 Task: In message reminders turn off Email notifications.
Action: Mouse moved to (841, 84)
Screenshot: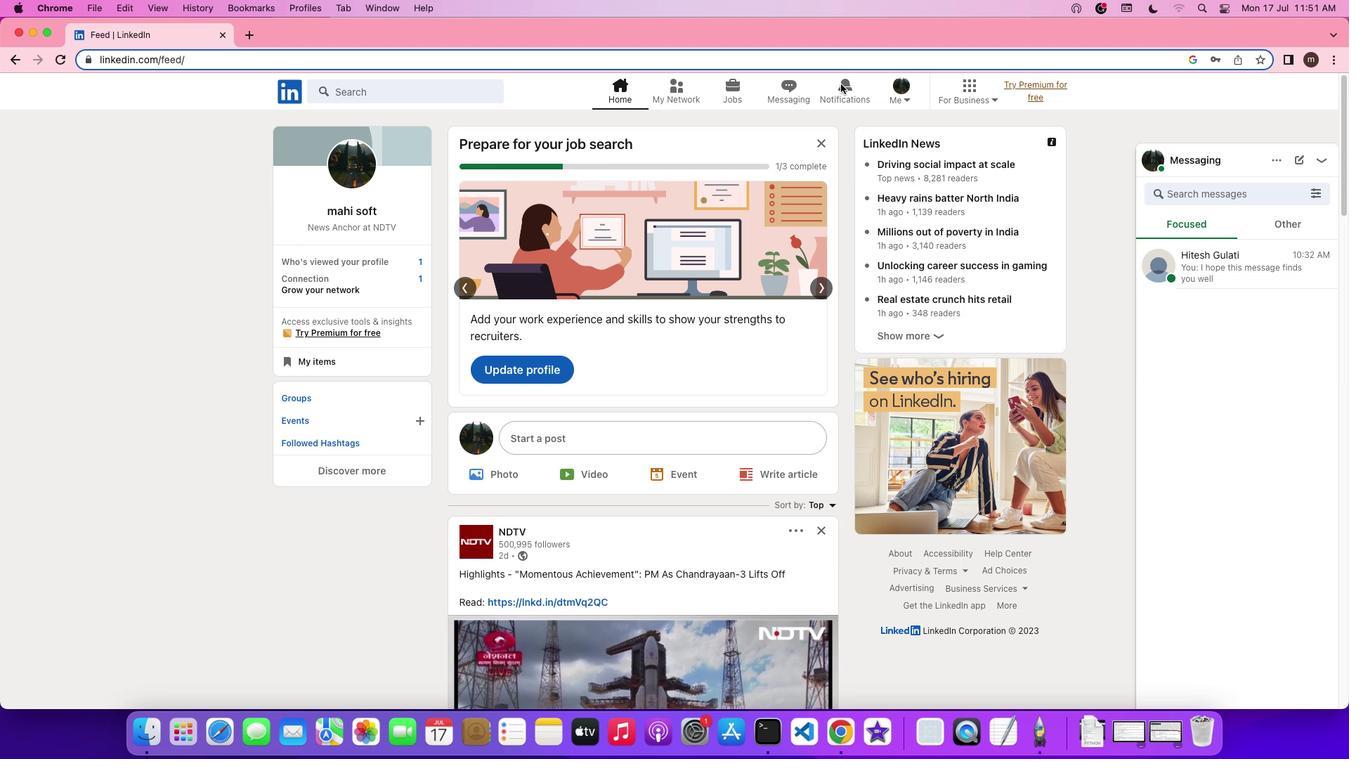
Action: Mouse pressed left at (841, 84)
Screenshot: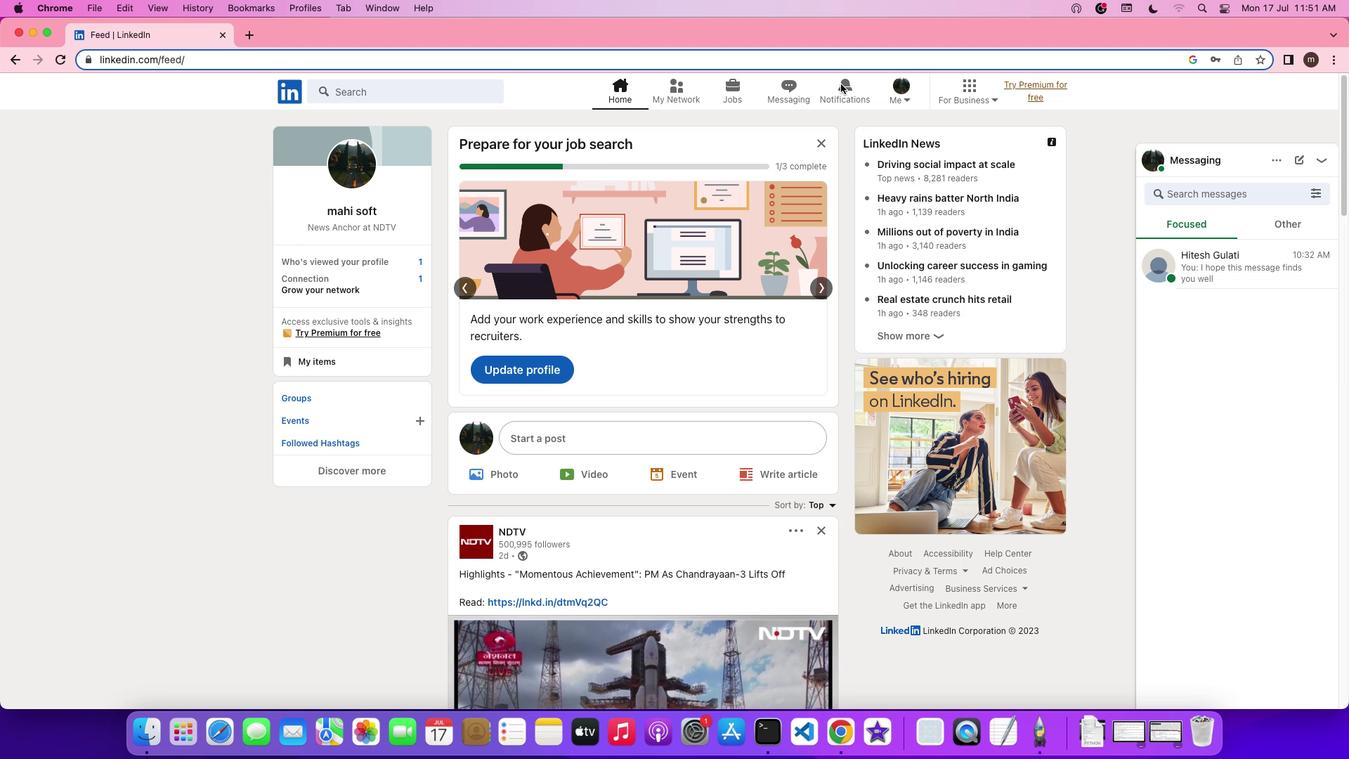 
Action: Mouse pressed left at (841, 84)
Screenshot: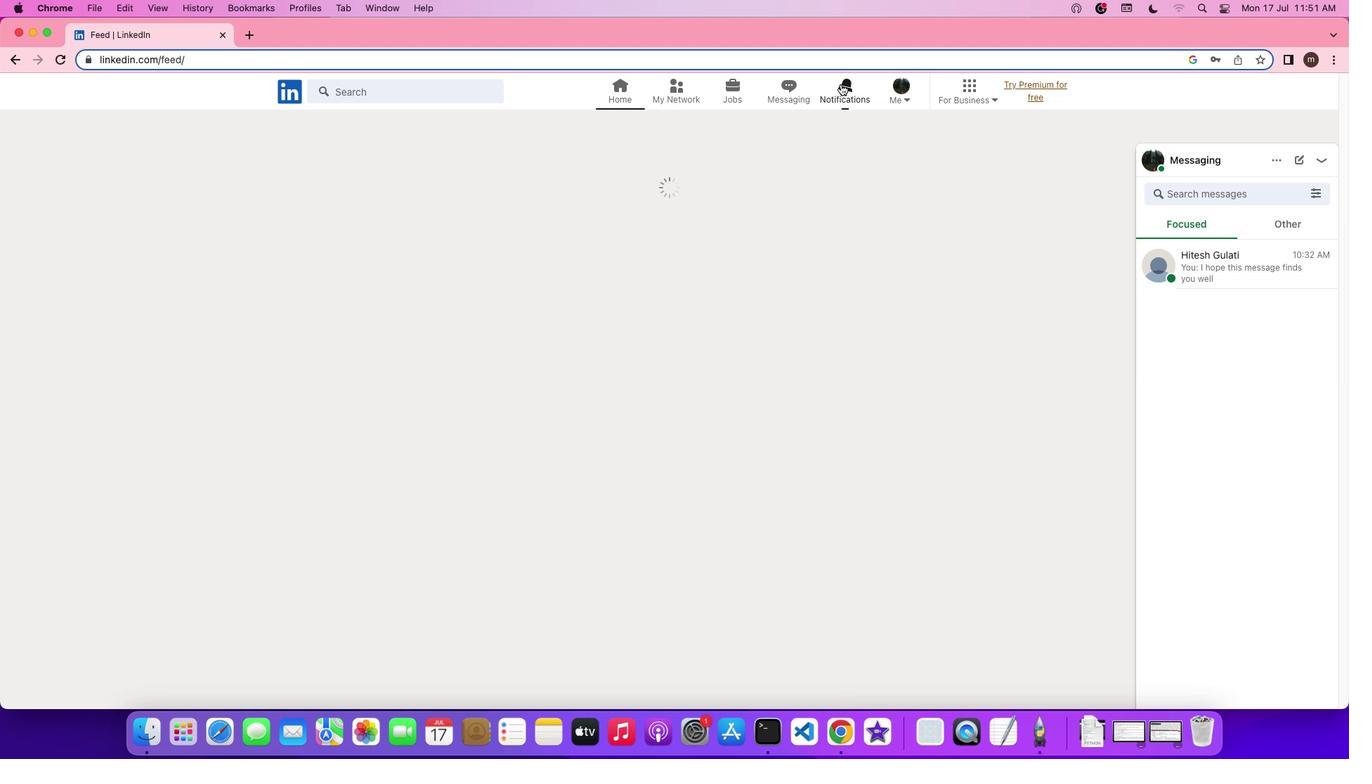
Action: Mouse moved to (317, 177)
Screenshot: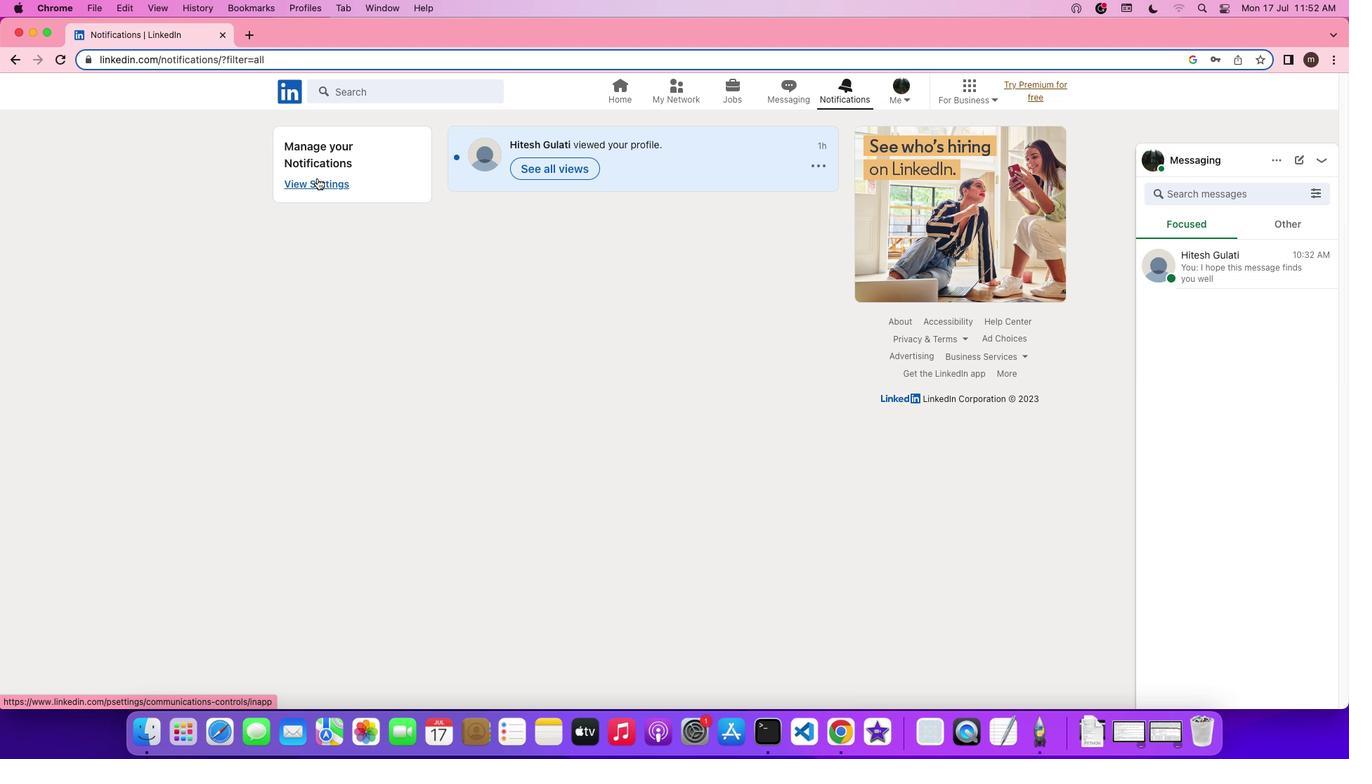 
Action: Mouse pressed left at (317, 177)
Screenshot: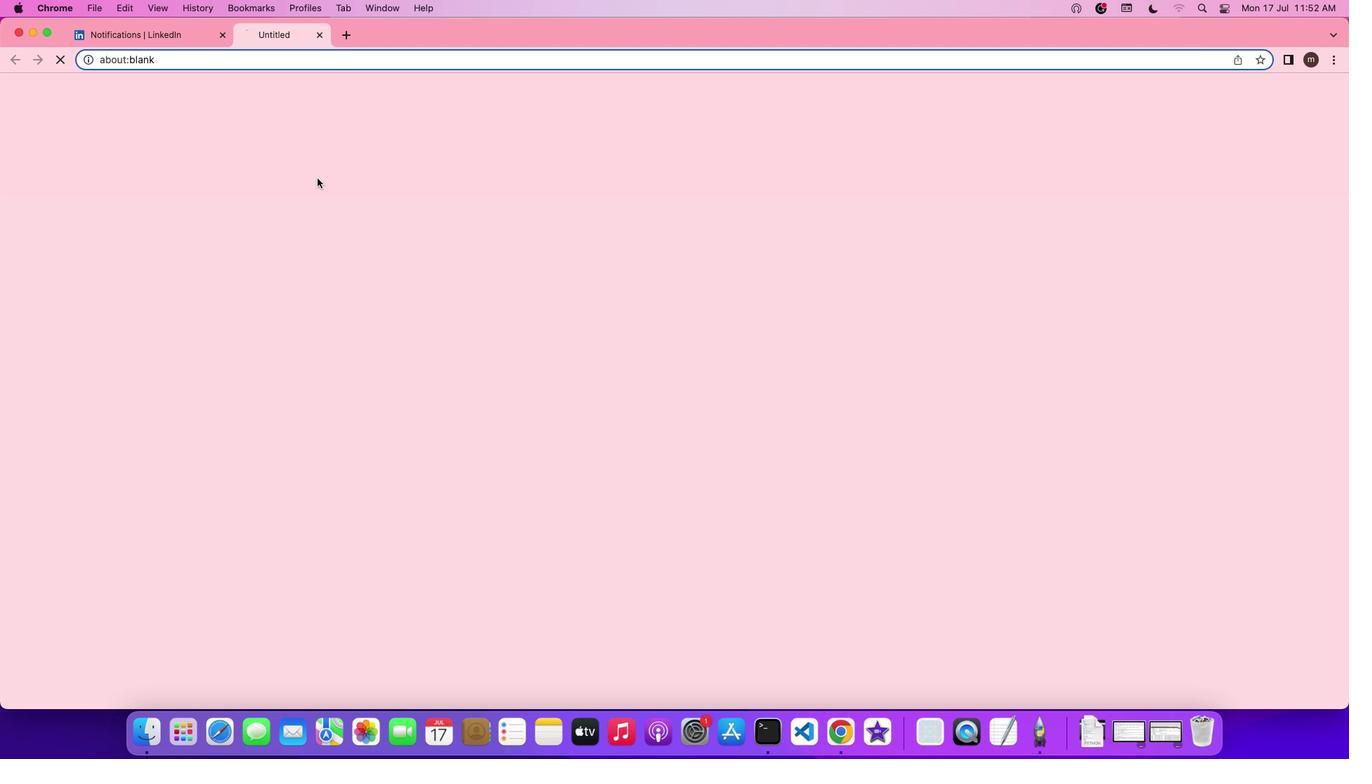 
Action: Mouse moved to (575, 386)
Screenshot: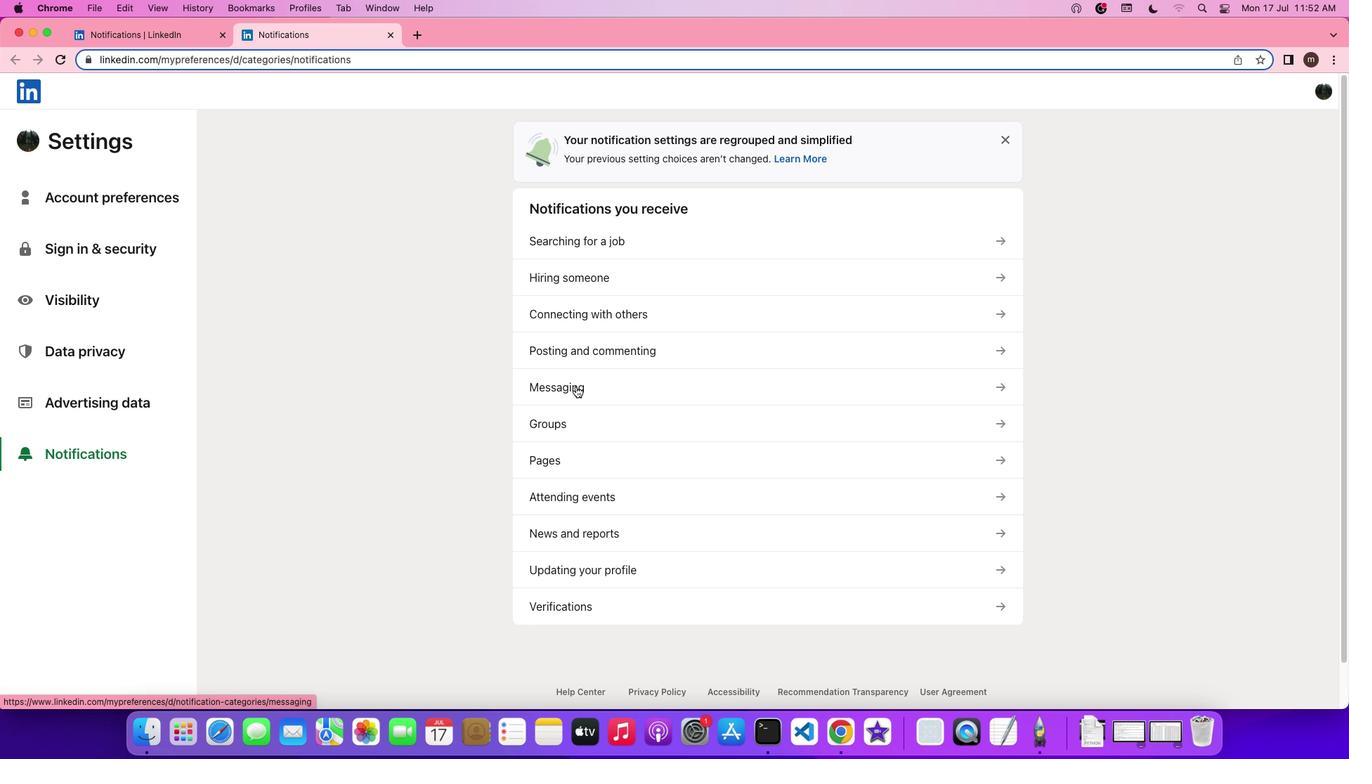 
Action: Mouse pressed left at (575, 386)
Screenshot: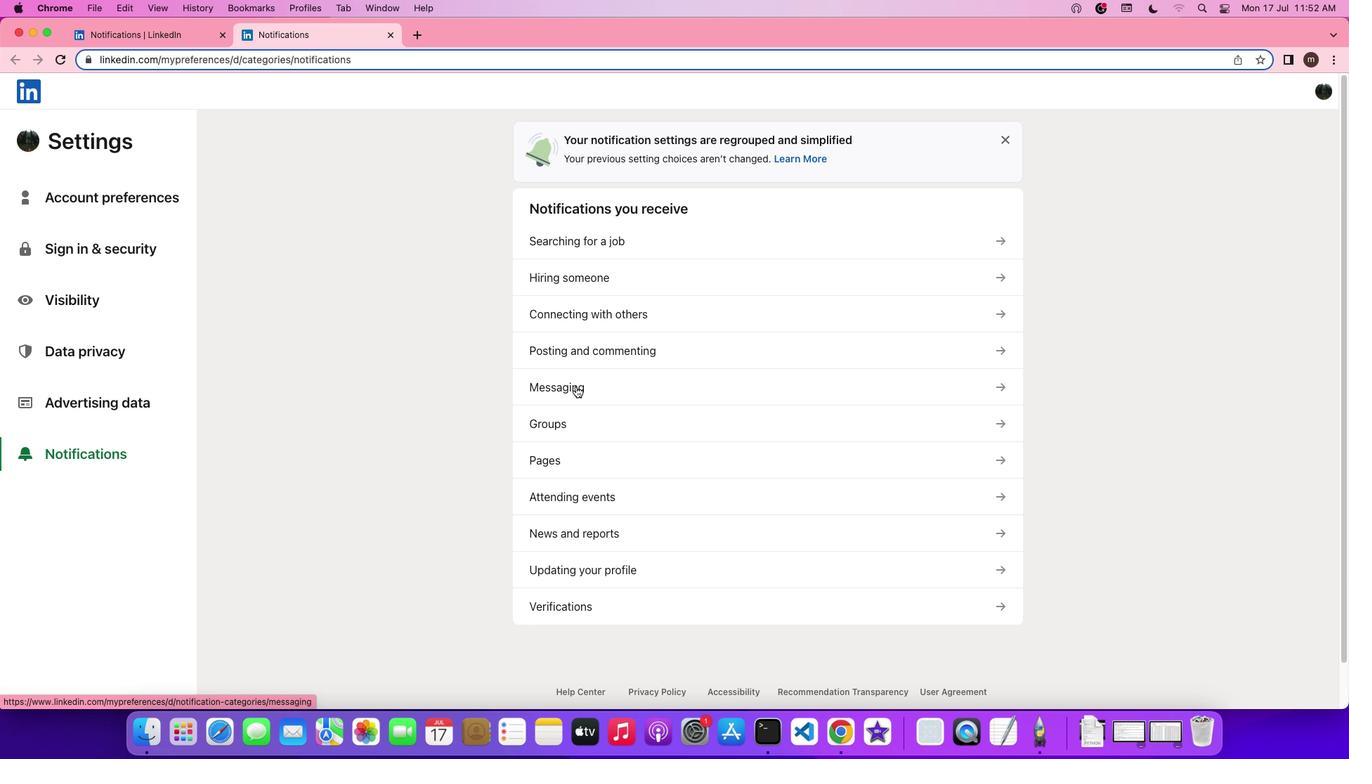 
Action: Mouse moved to (603, 272)
Screenshot: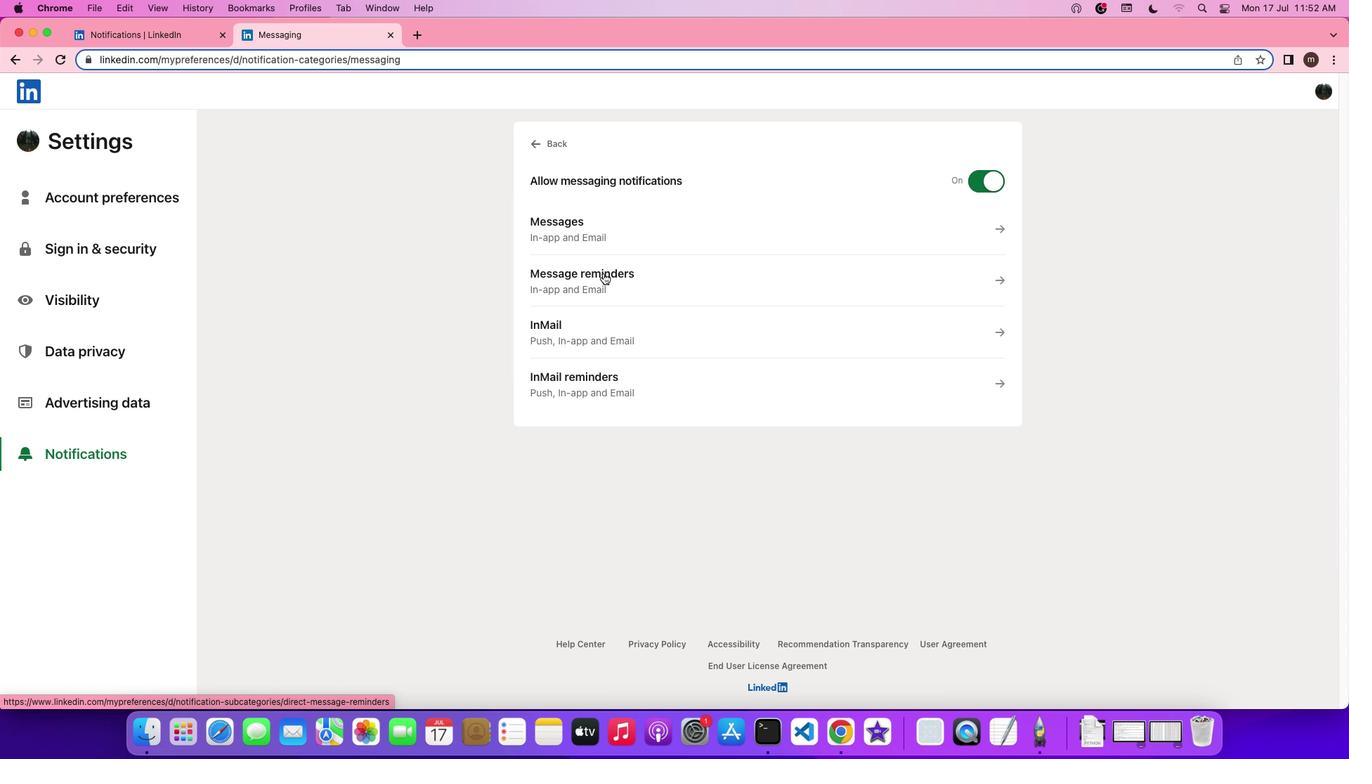 
Action: Mouse pressed left at (603, 272)
Screenshot: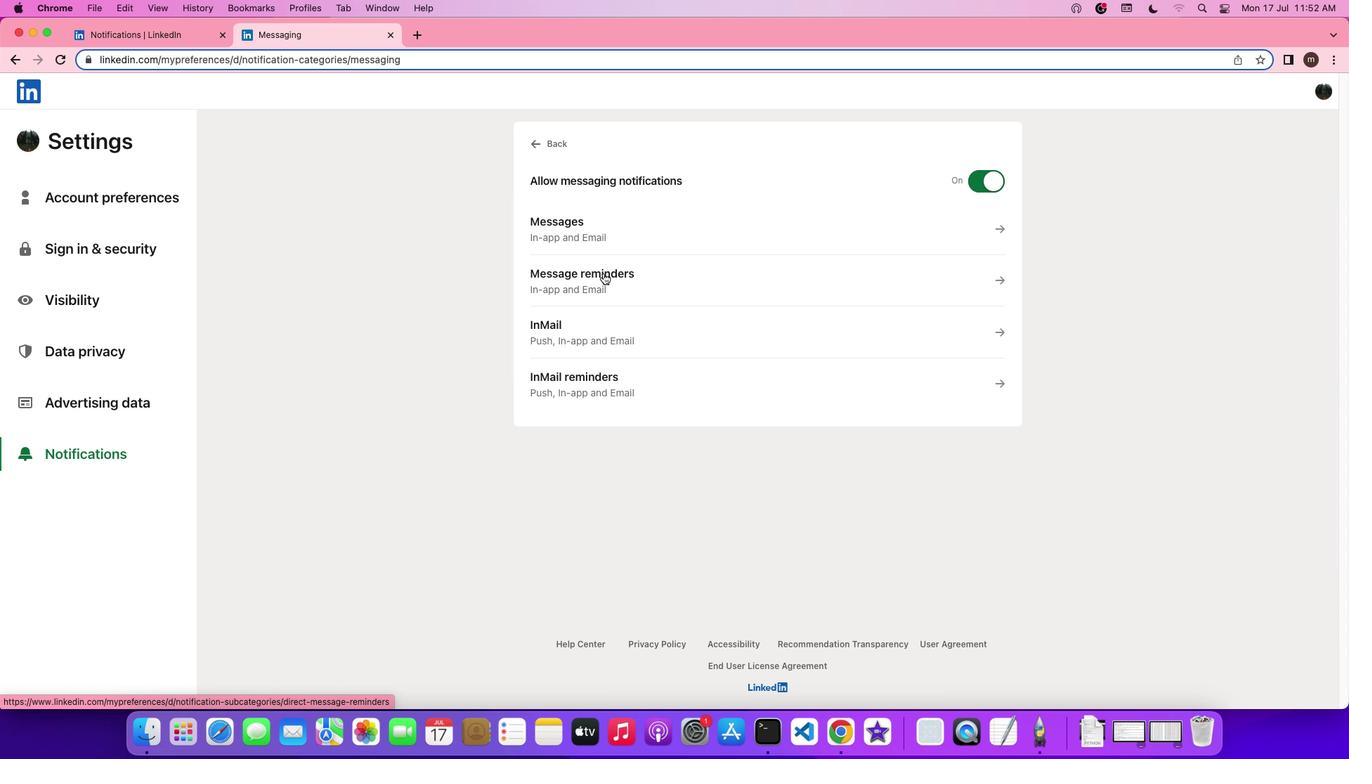 
Action: Mouse moved to (1001, 377)
Screenshot: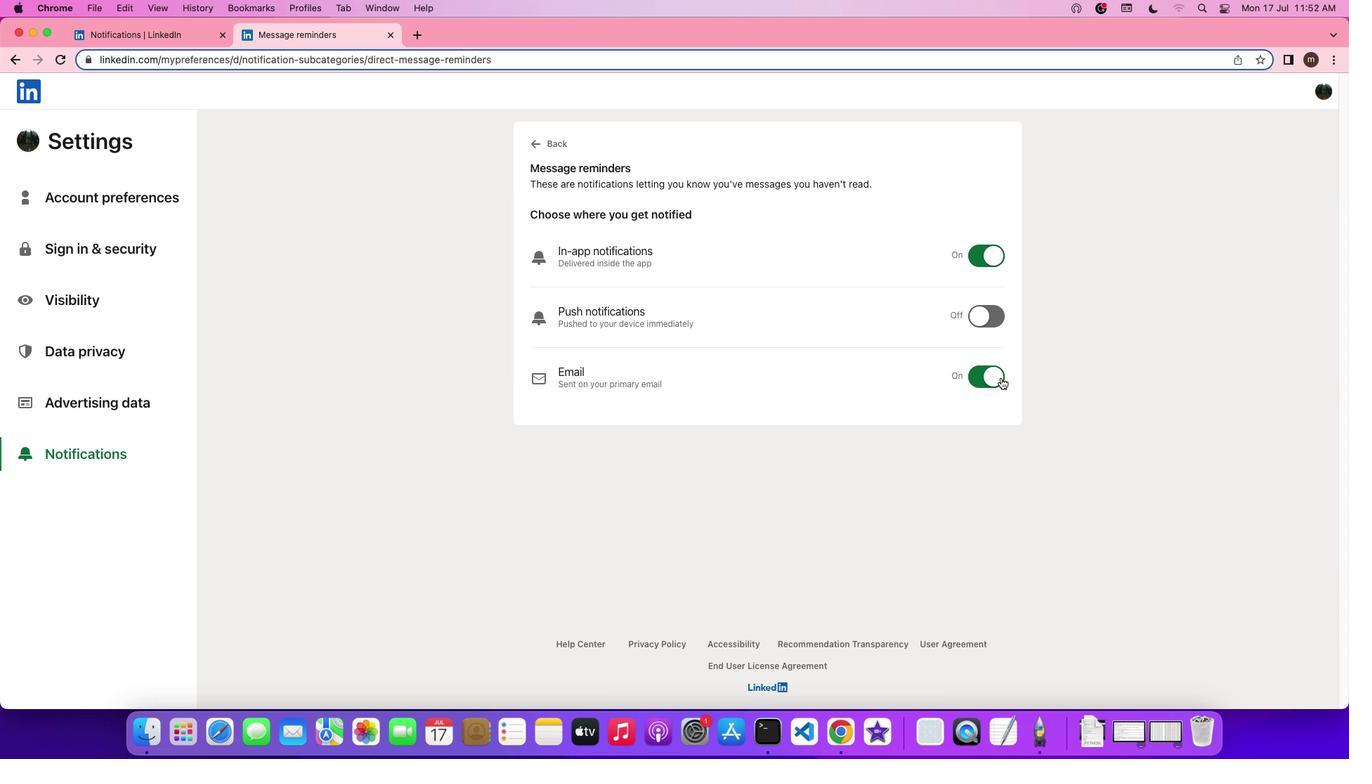 
Action: Mouse pressed left at (1001, 377)
Screenshot: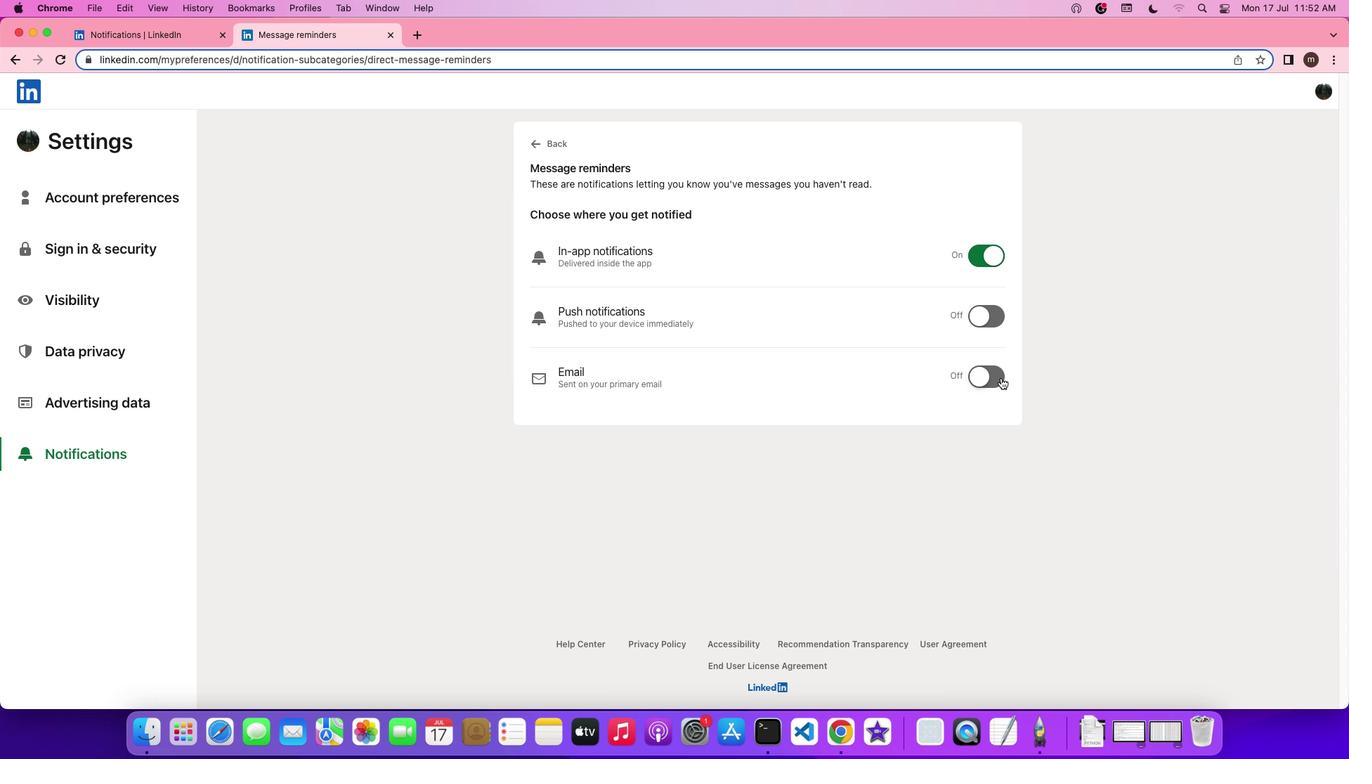 
